 Task: Calculate the distance between San Francisco and Yosemite National Park.
Action: Key pressed san<Key.space>fra
Screenshot: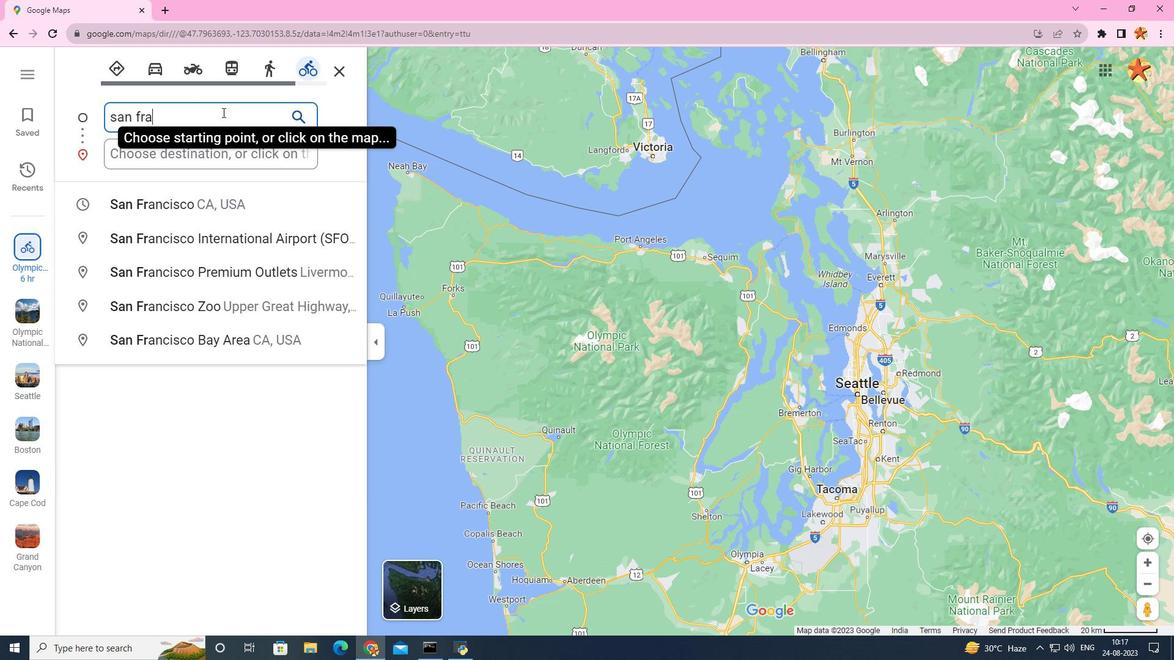 
Action: Mouse moved to (209, 200)
Screenshot: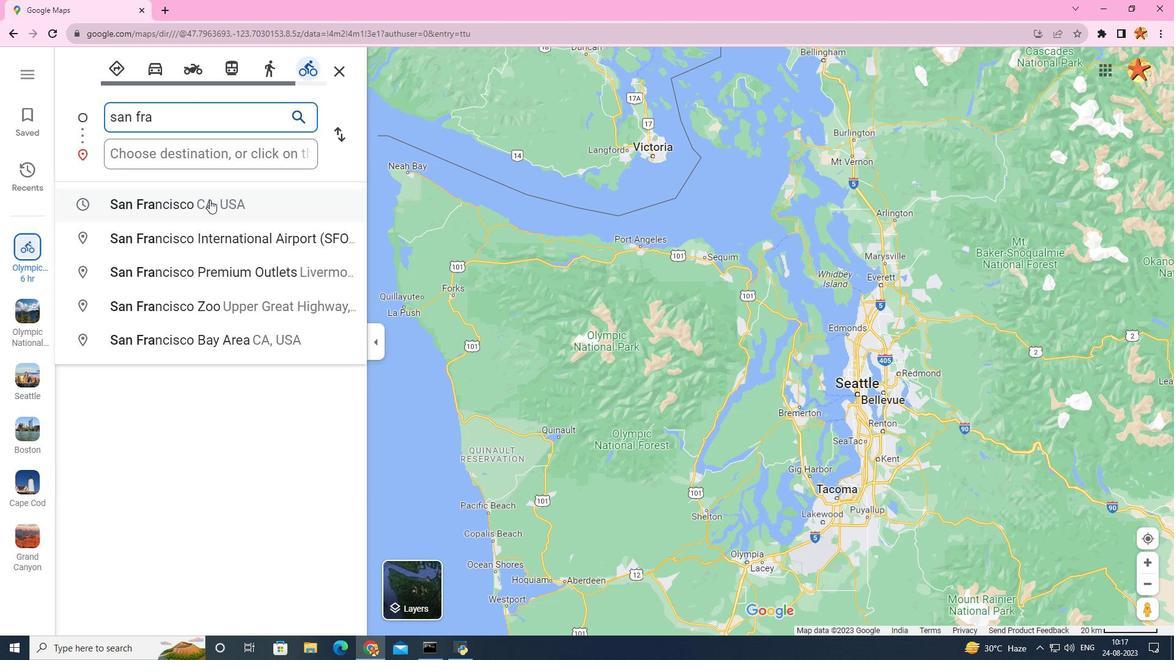 
Action: Mouse pressed left at (209, 200)
Screenshot: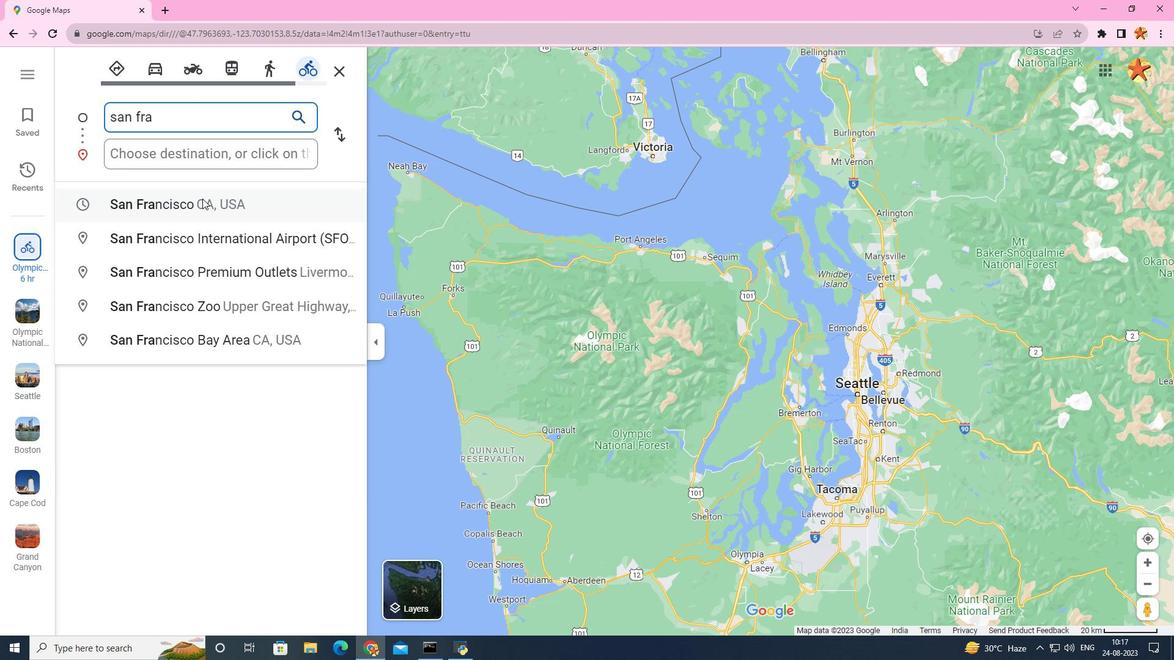 
Action: Mouse moved to (186, 156)
Screenshot: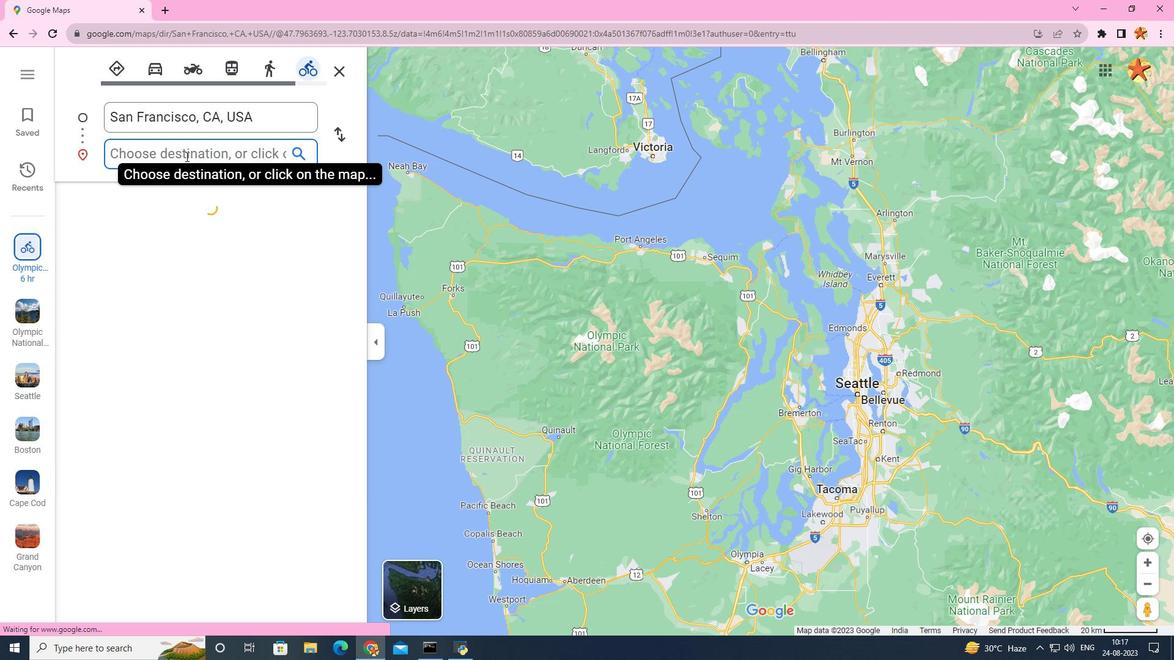 
Action: Mouse pressed left at (186, 156)
Screenshot: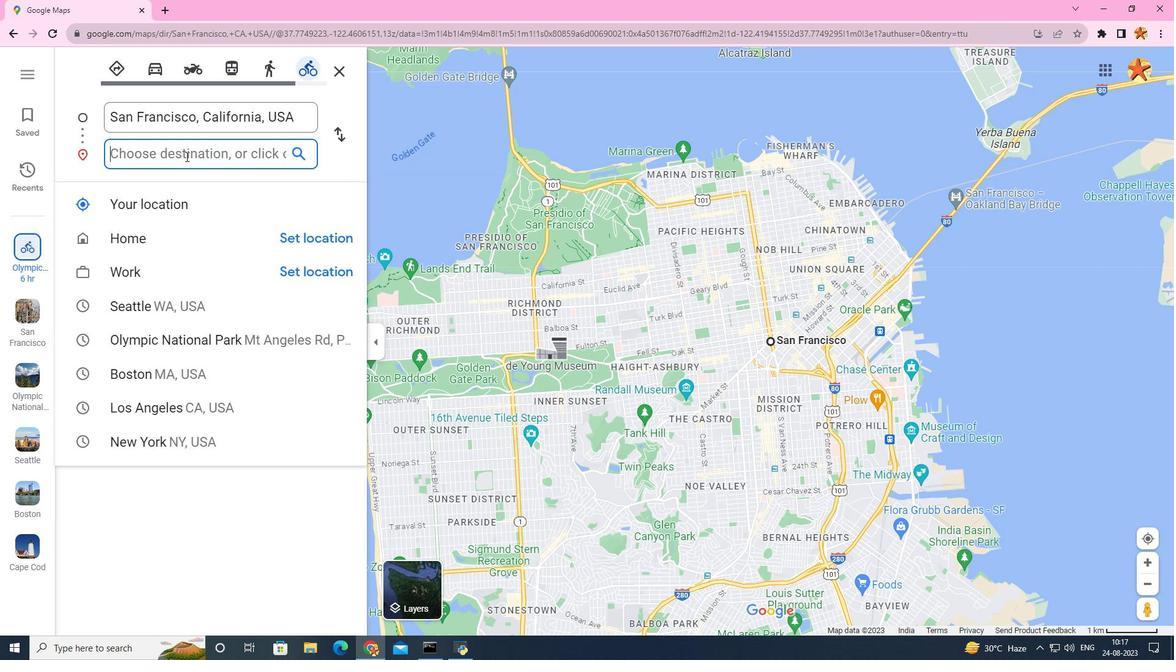 
Action: Key pressed u<Key.backspace>yose
Screenshot: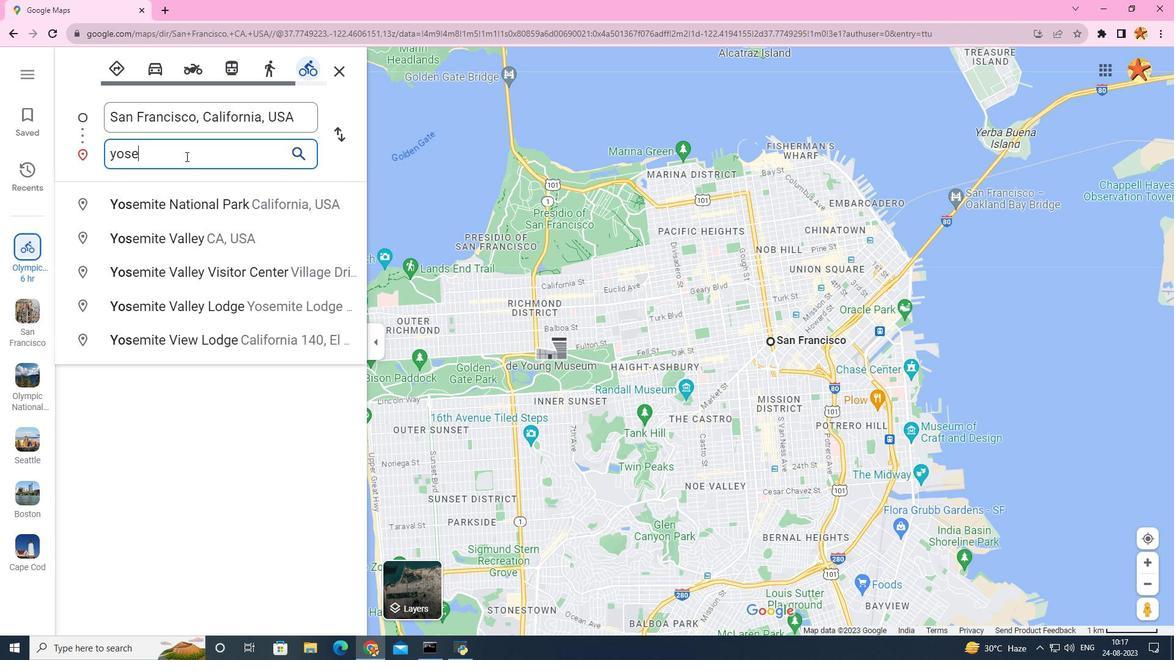 
Action: Mouse moved to (197, 208)
Screenshot: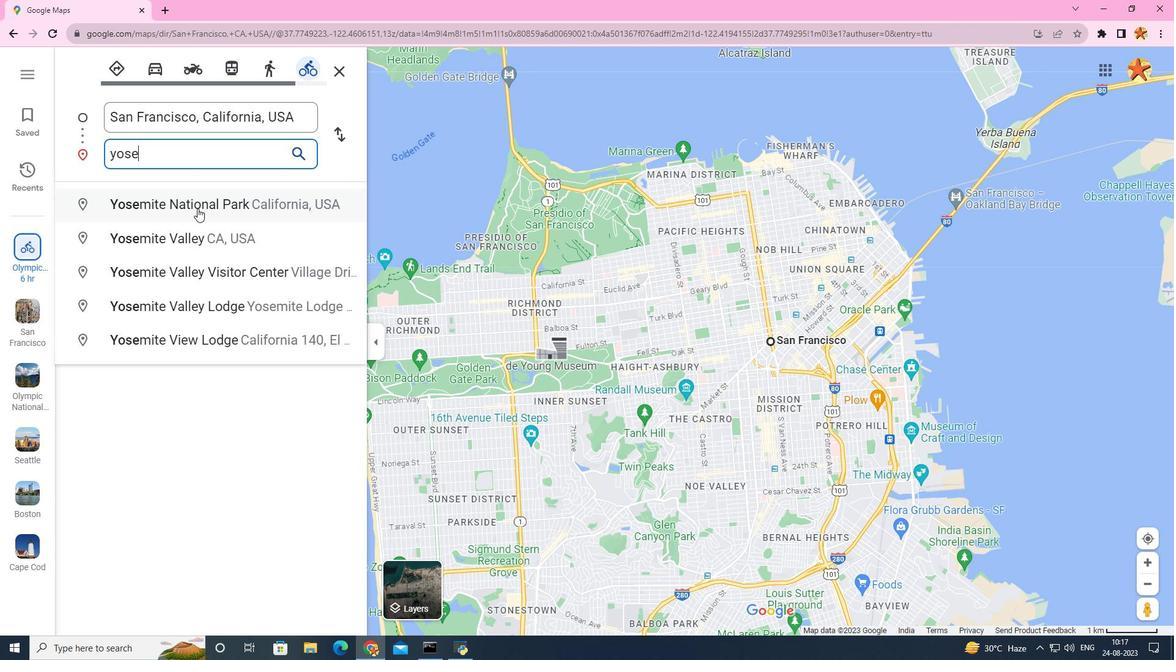 
Action: Mouse pressed left at (197, 208)
Screenshot: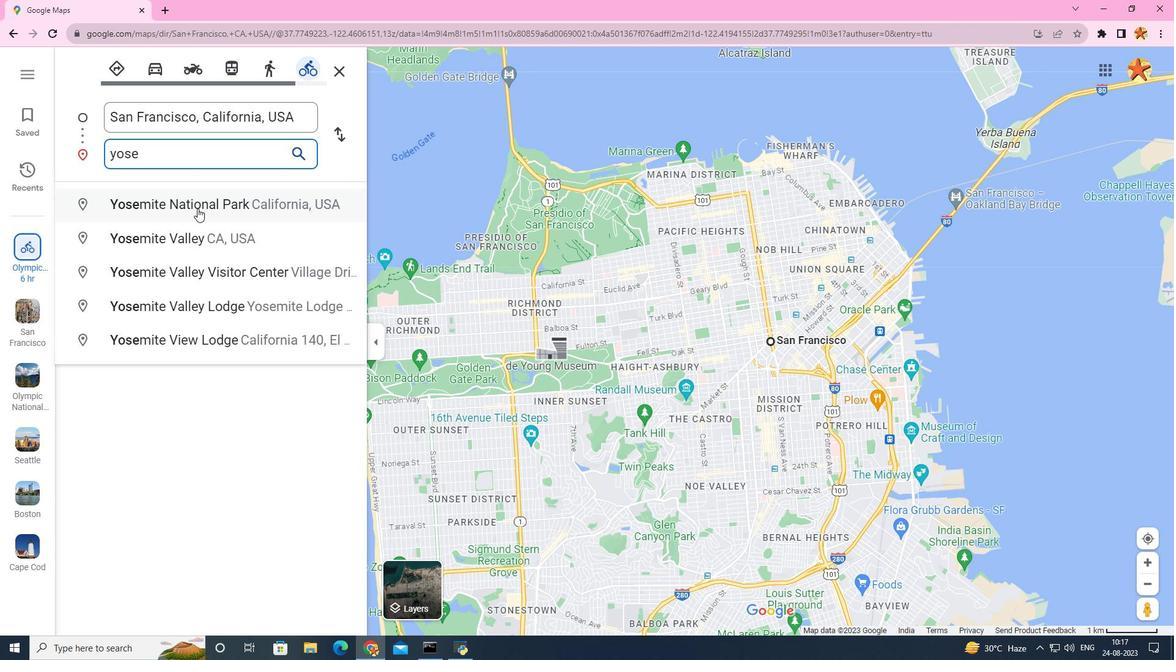 
Action: Mouse moved to (649, 598)
Screenshot: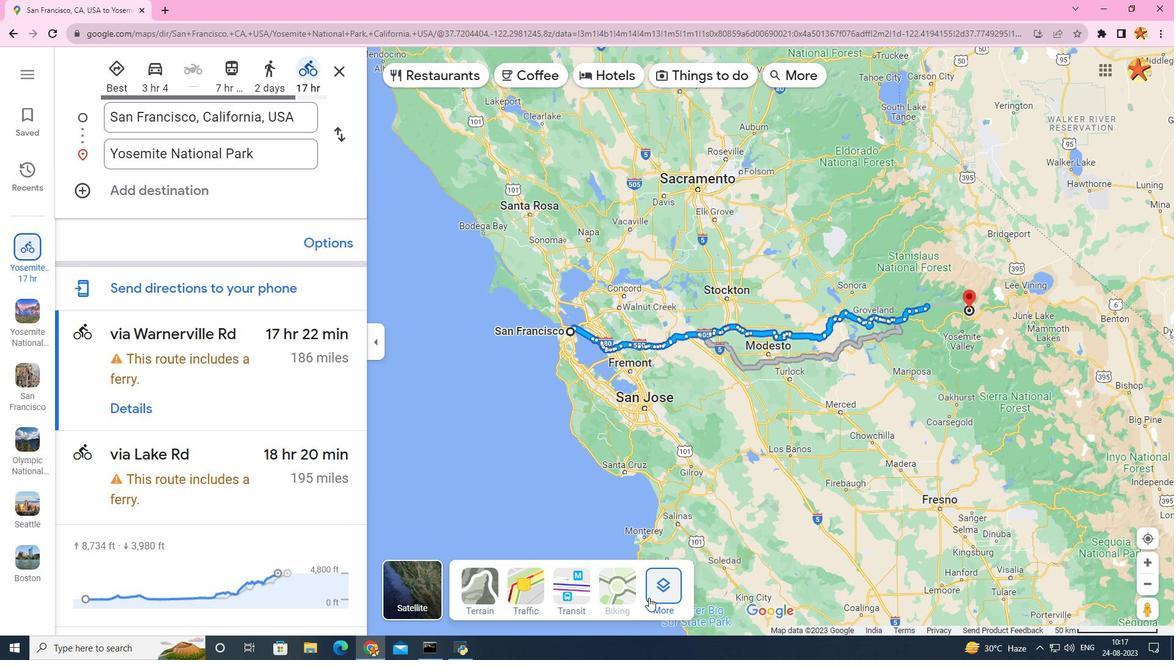 
Action: Mouse pressed left at (649, 598)
Screenshot: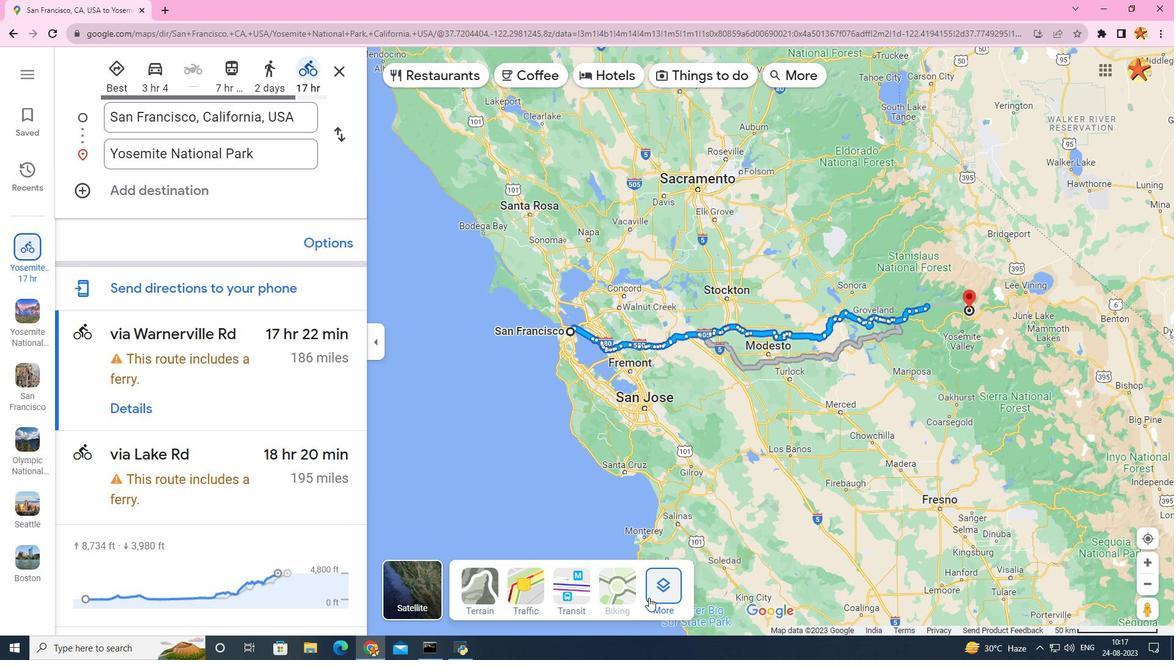 
Action: Mouse moved to (521, 465)
Screenshot: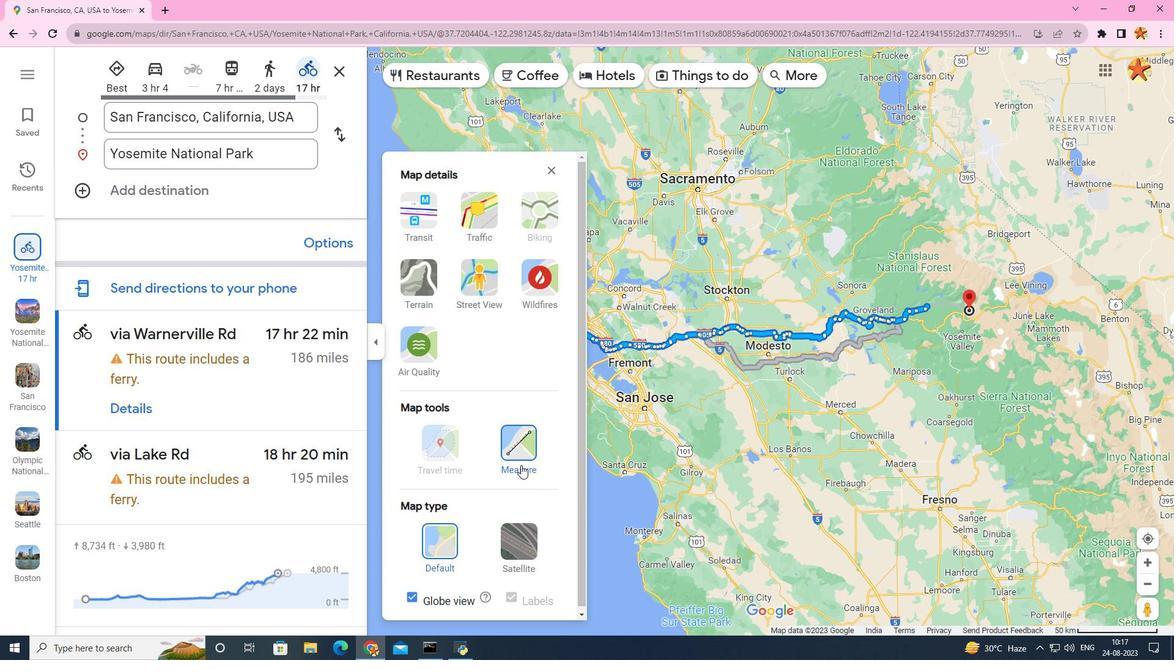 
Action: Mouse pressed left at (521, 465)
Screenshot: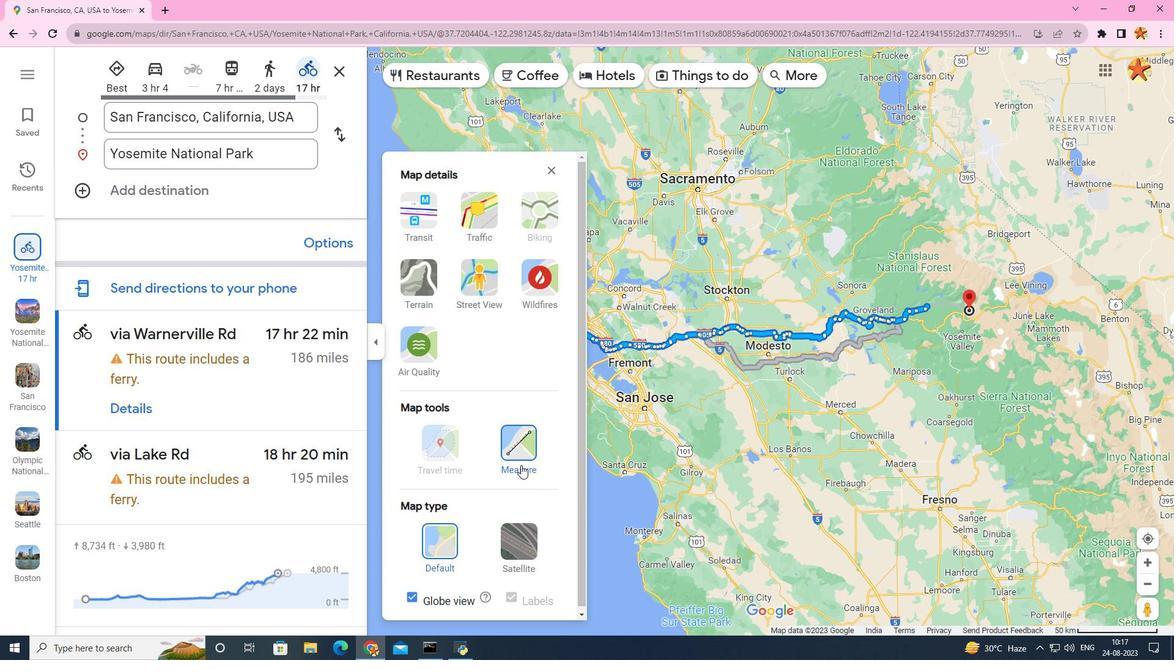 
Action: Mouse moved to (682, 476)
Screenshot: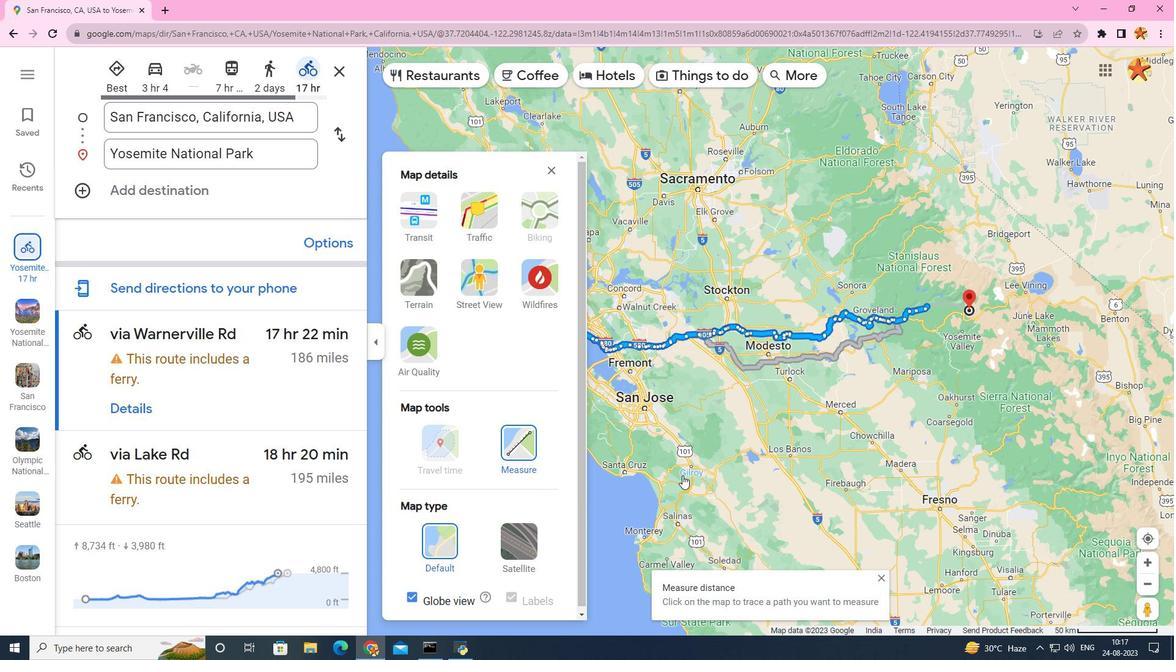 
Action: Mouse scrolled (682, 475) with delta (0, 0)
Screenshot: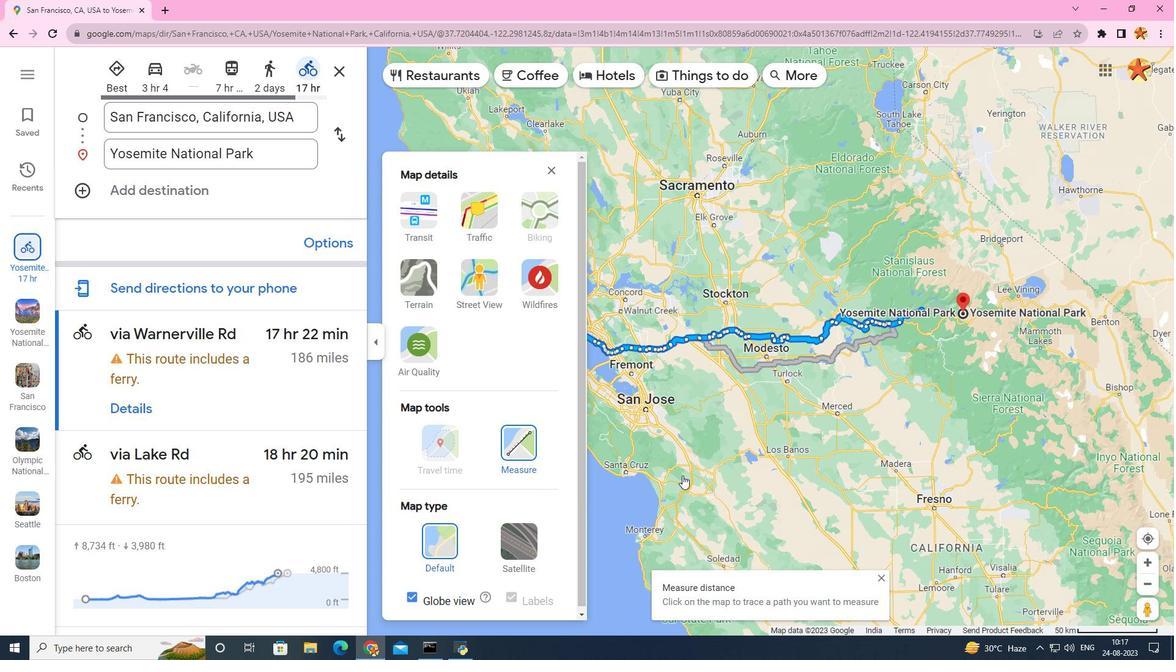 
Action: Mouse scrolled (682, 475) with delta (0, 0)
Screenshot: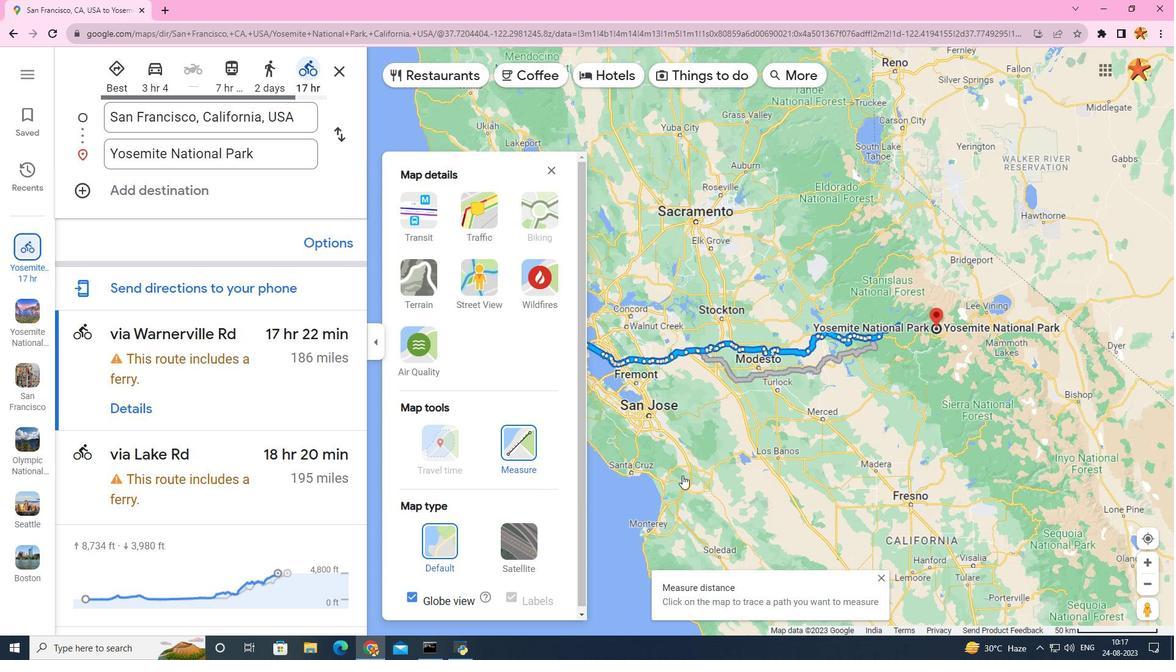 
Action: Mouse scrolled (682, 475) with delta (0, 0)
Screenshot: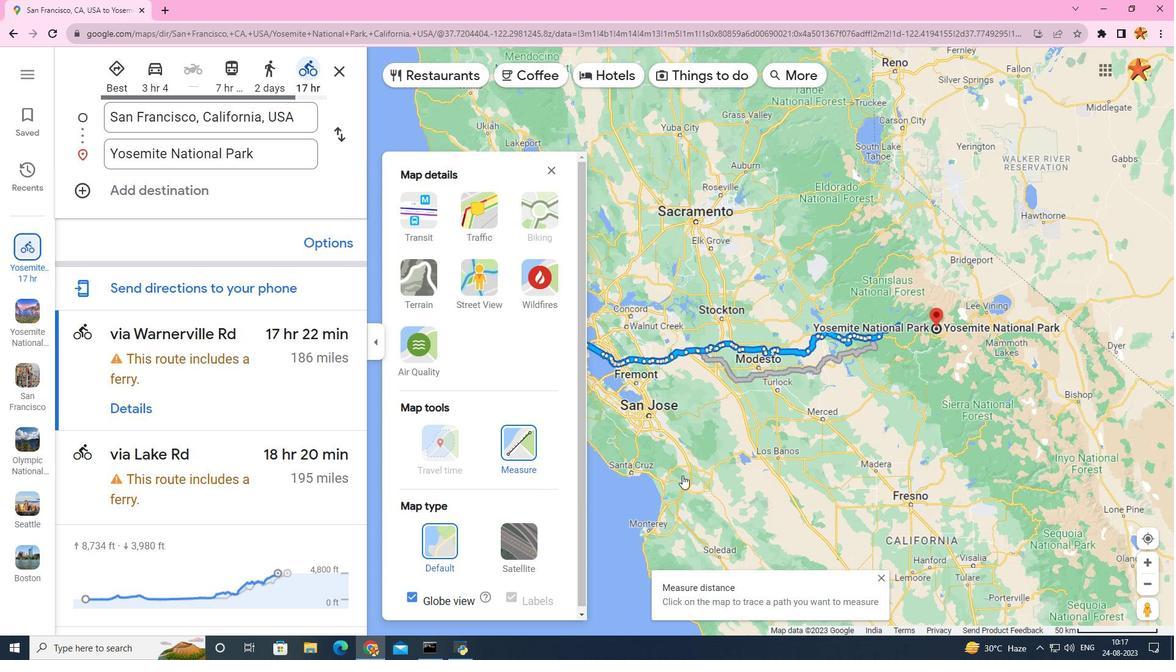 
Action: Mouse scrolled (682, 475) with delta (0, 0)
Screenshot: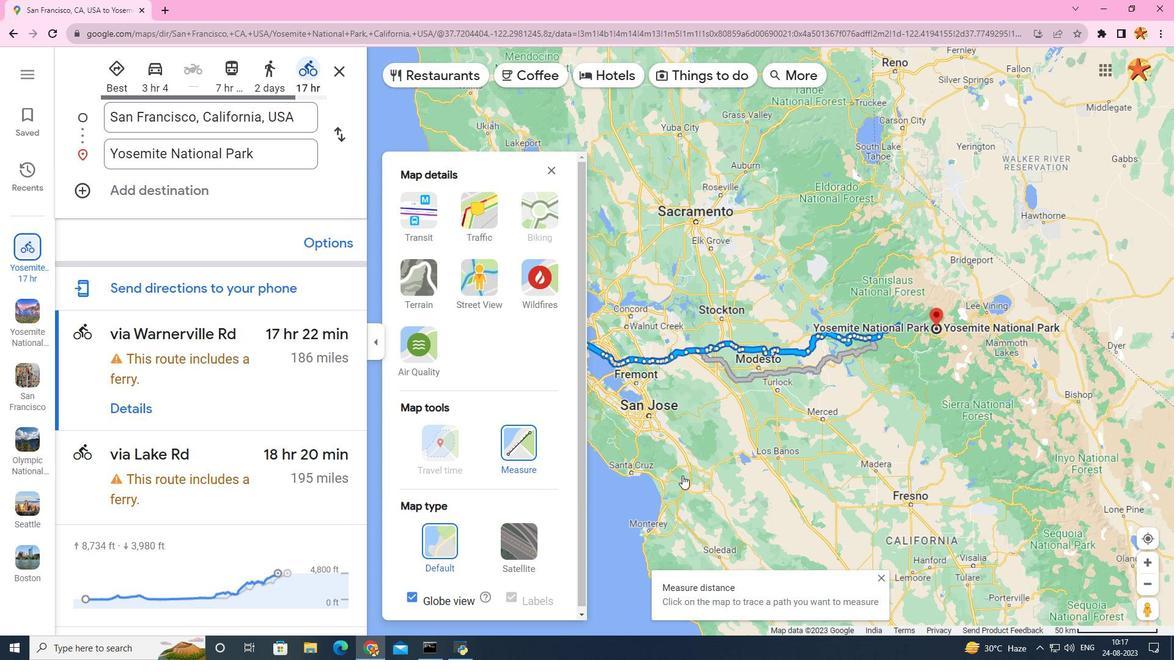 
Action: Mouse scrolled (682, 476) with delta (0, 0)
Screenshot: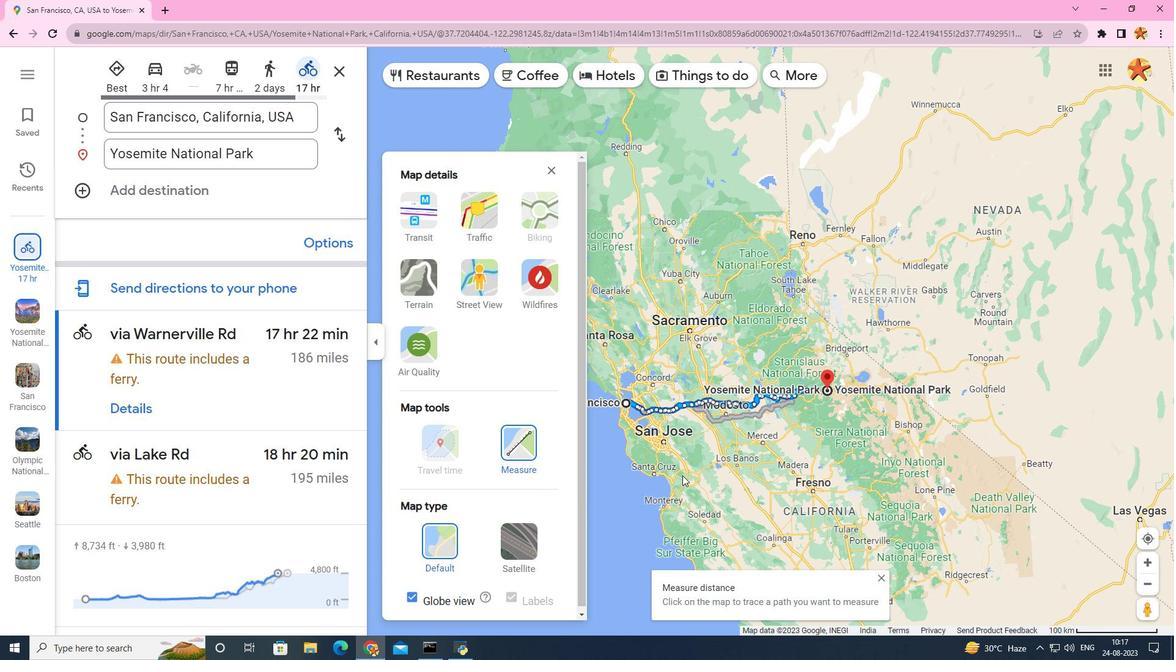 
Action: Mouse scrolled (682, 476) with delta (0, 0)
Screenshot: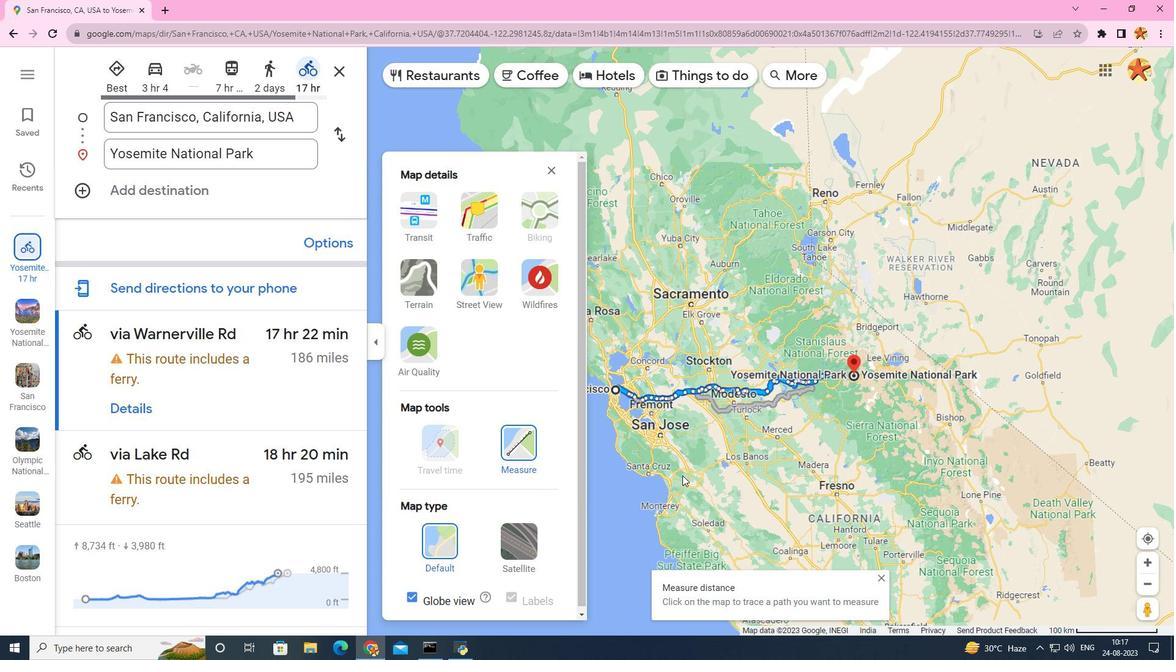 
Action: Mouse scrolled (682, 476) with delta (0, 0)
Screenshot: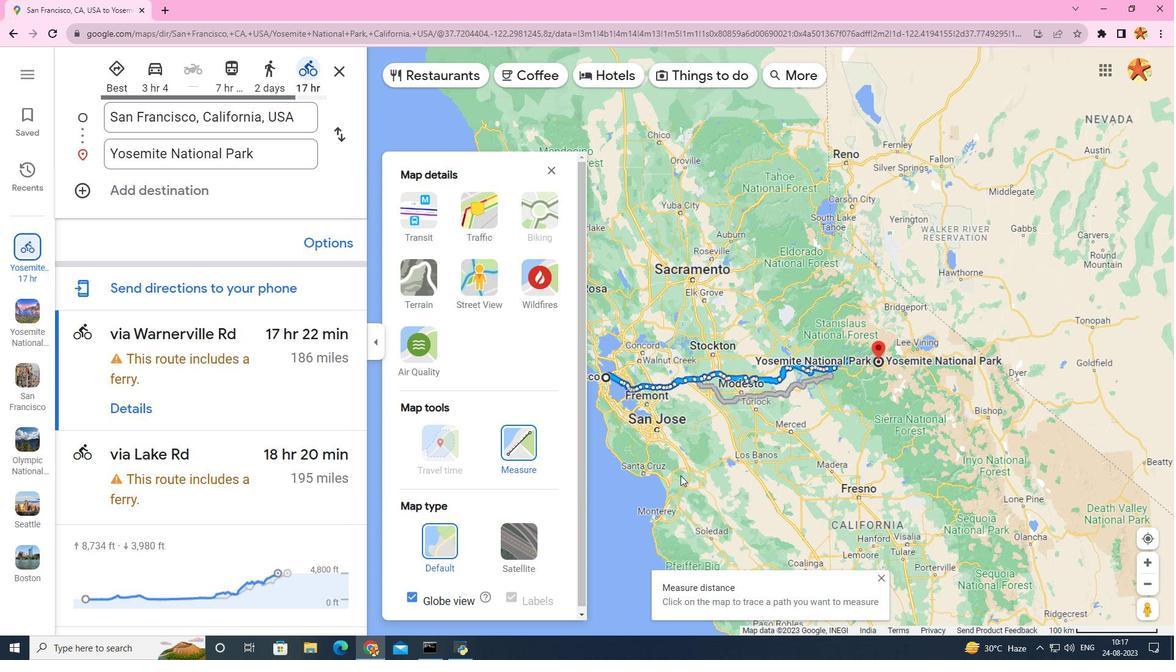 
Action: Mouse scrolled (682, 476) with delta (0, 0)
Screenshot: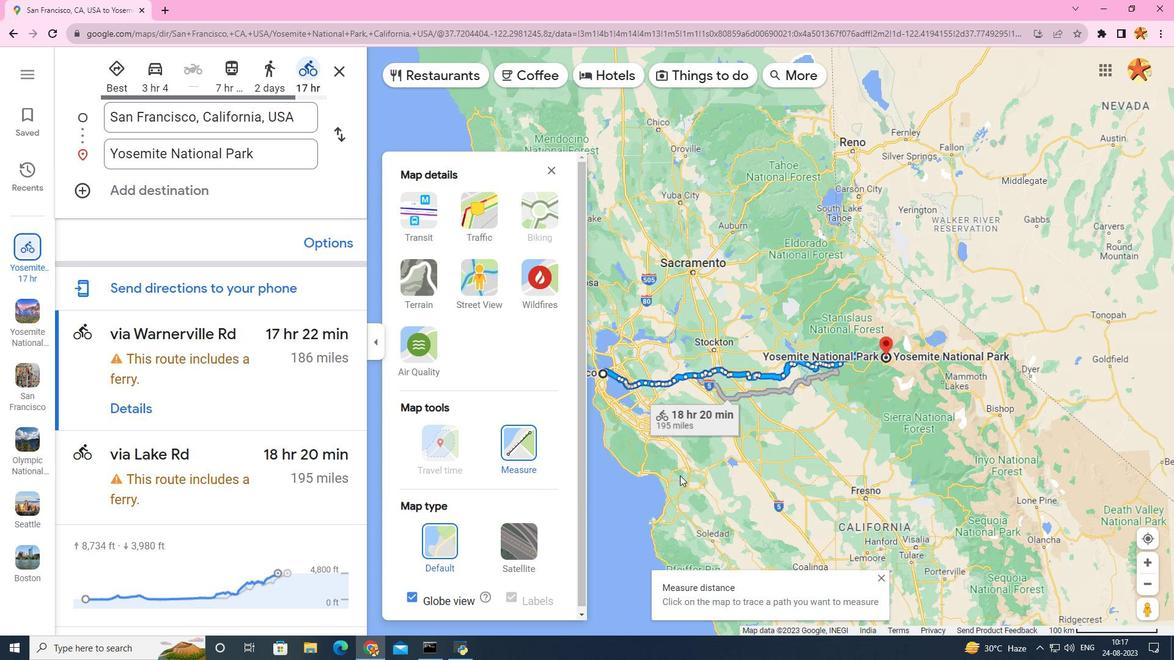 
Action: Mouse moved to (680, 476)
Screenshot: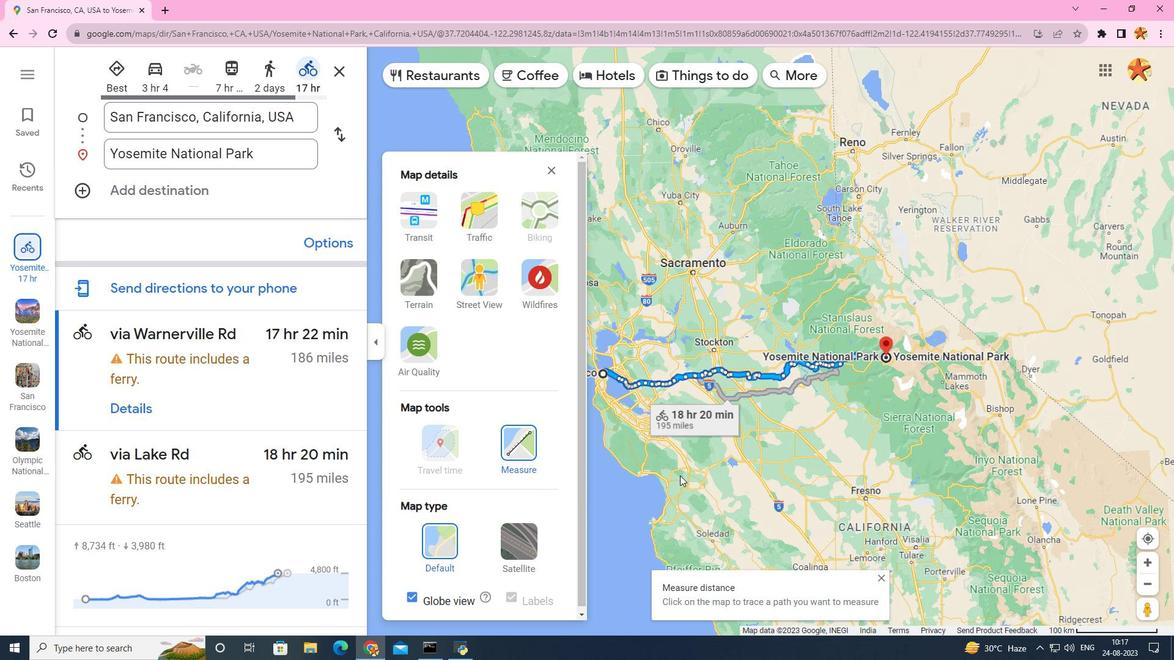 
Action: Mouse scrolled (680, 476) with delta (0, 0)
Screenshot: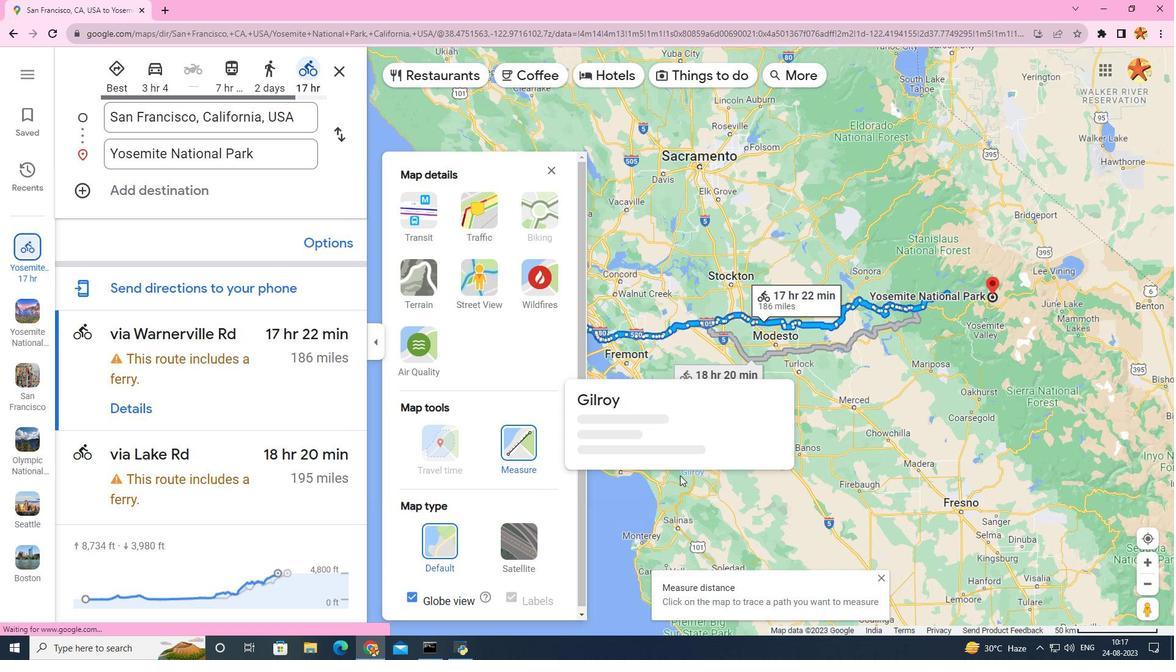 
Action: Mouse scrolled (680, 476) with delta (0, 0)
Screenshot: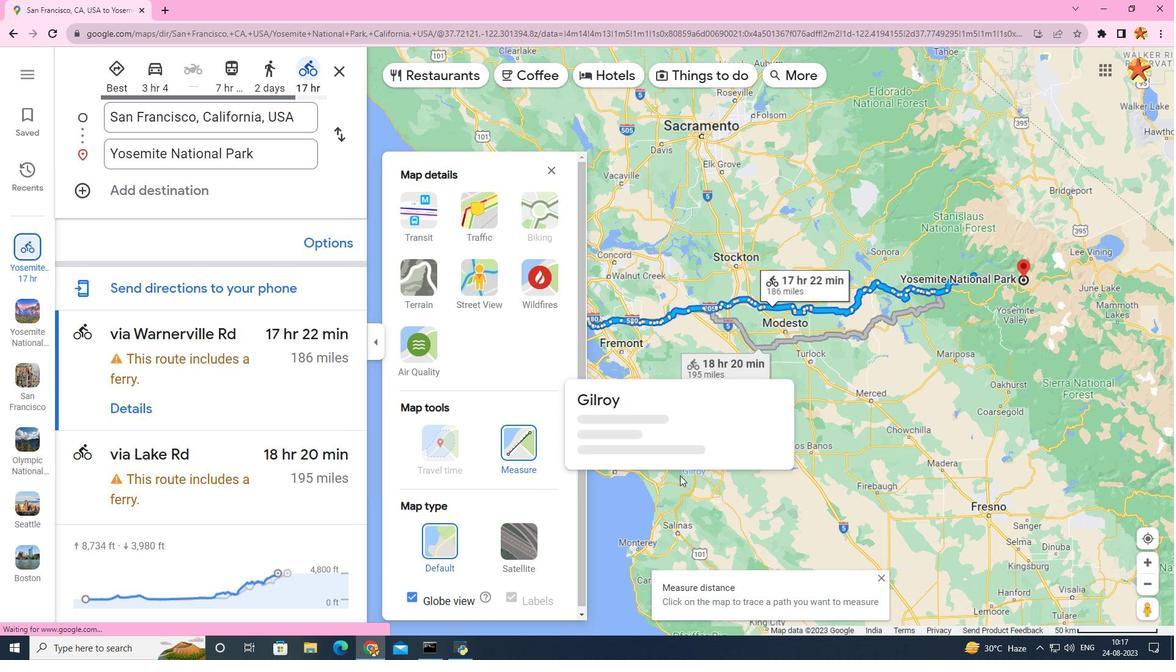 
Action: Mouse scrolled (680, 475) with delta (0, 0)
Screenshot: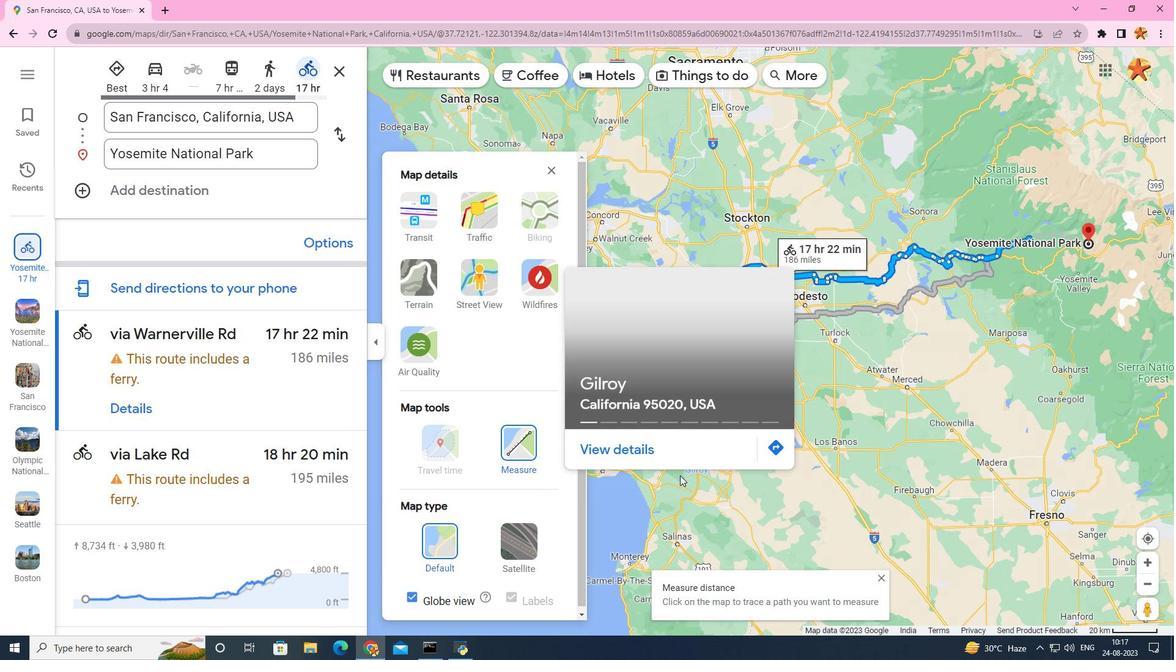 
Action: Mouse scrolled (680, 475) with delta (0, 0)
Screenshot: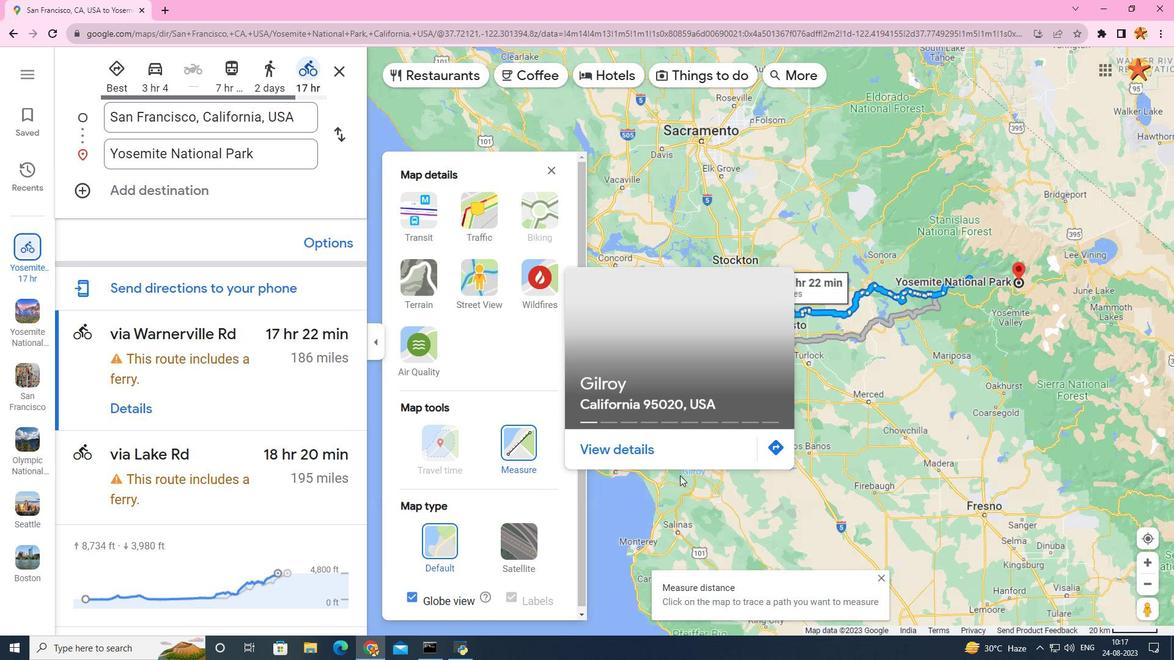 
Action: Mouse moved to (923, 314)
Screenshot: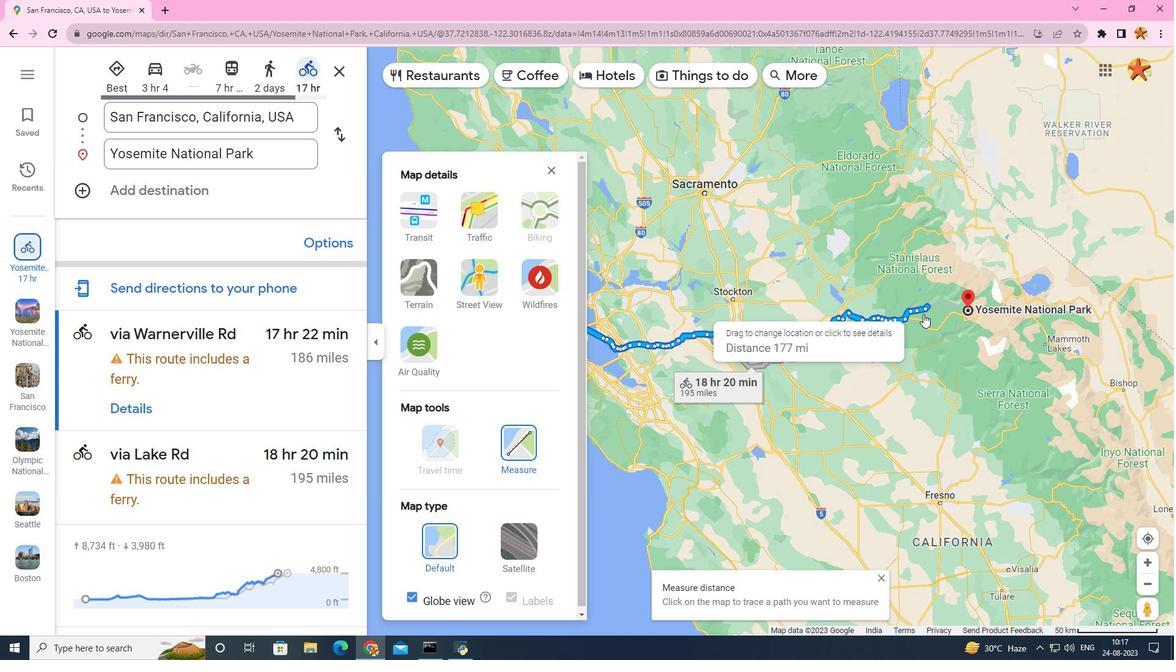 
Action: Mouse scrolled (923, 313) with delta (0, 0)
Screenshot: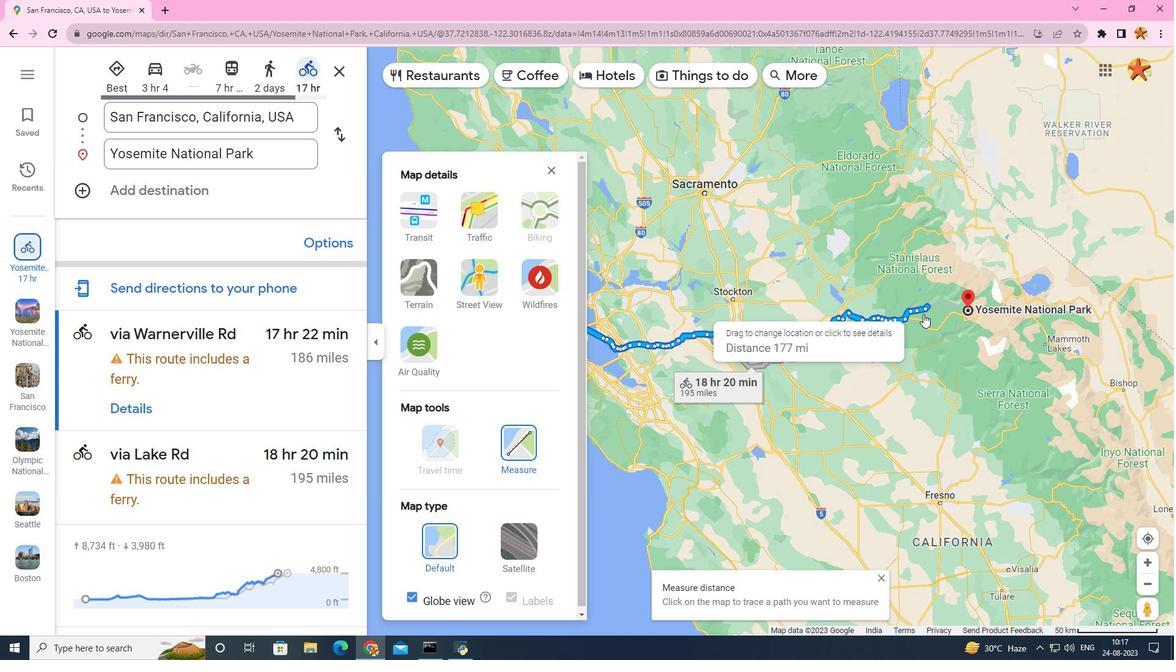 
Action: Mouse scrolled (923, 313) with delta (0, 0)
Screenshot: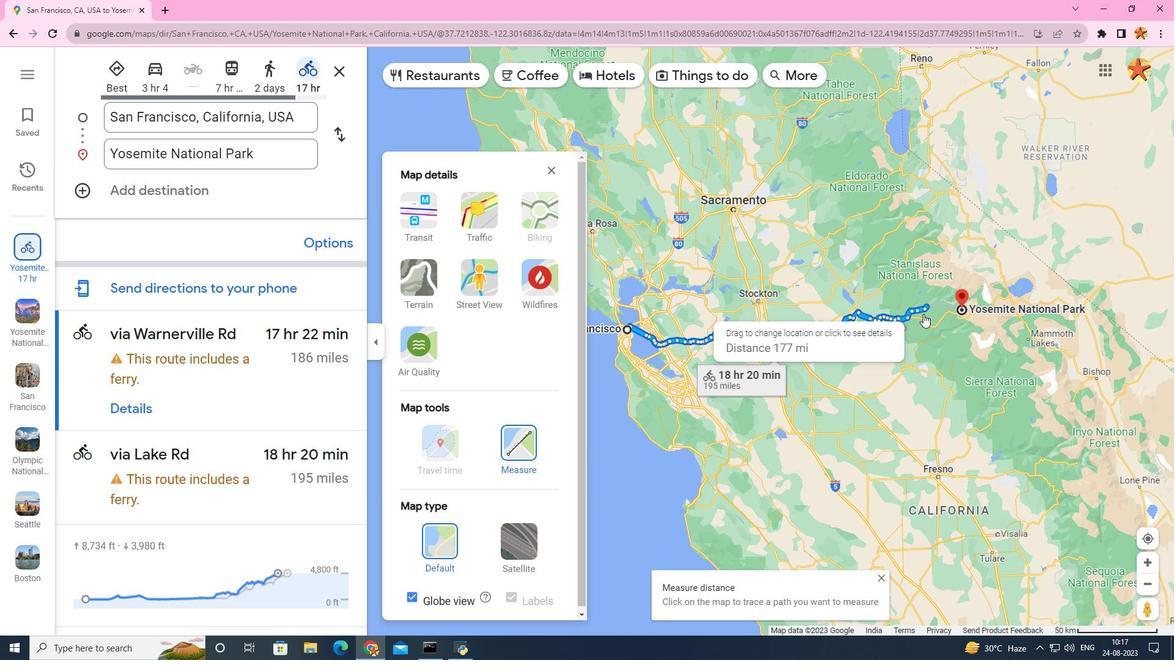 
Action: Mouse moved to (671, 327)
Screenshot: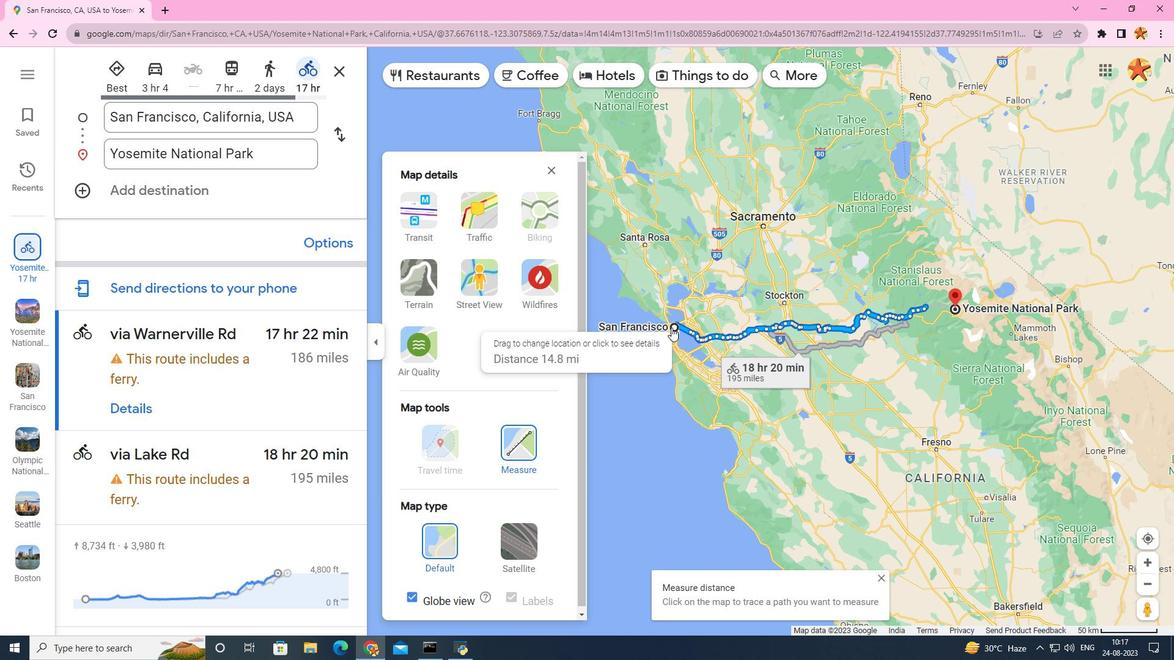 
Action: Mouse pressed left at (671, 327)
Screenshot: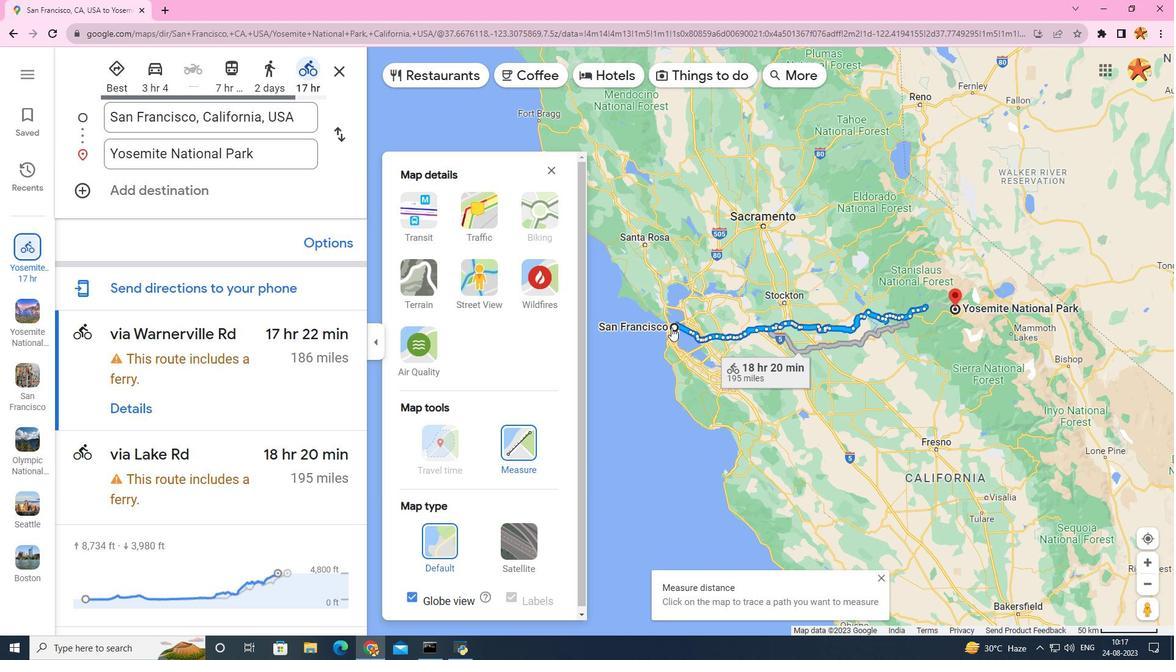 
Action: Mouse moved to (953, 310)
Screenshot: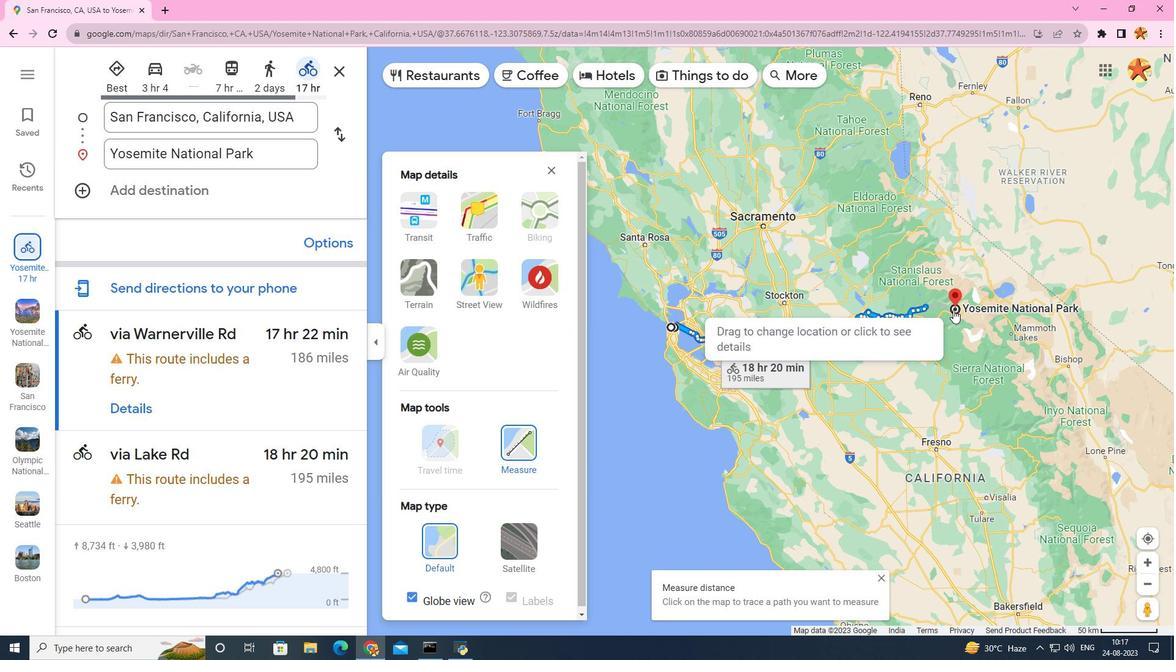 
Action: Mouse pressed left at (953, 310)
Screenshot: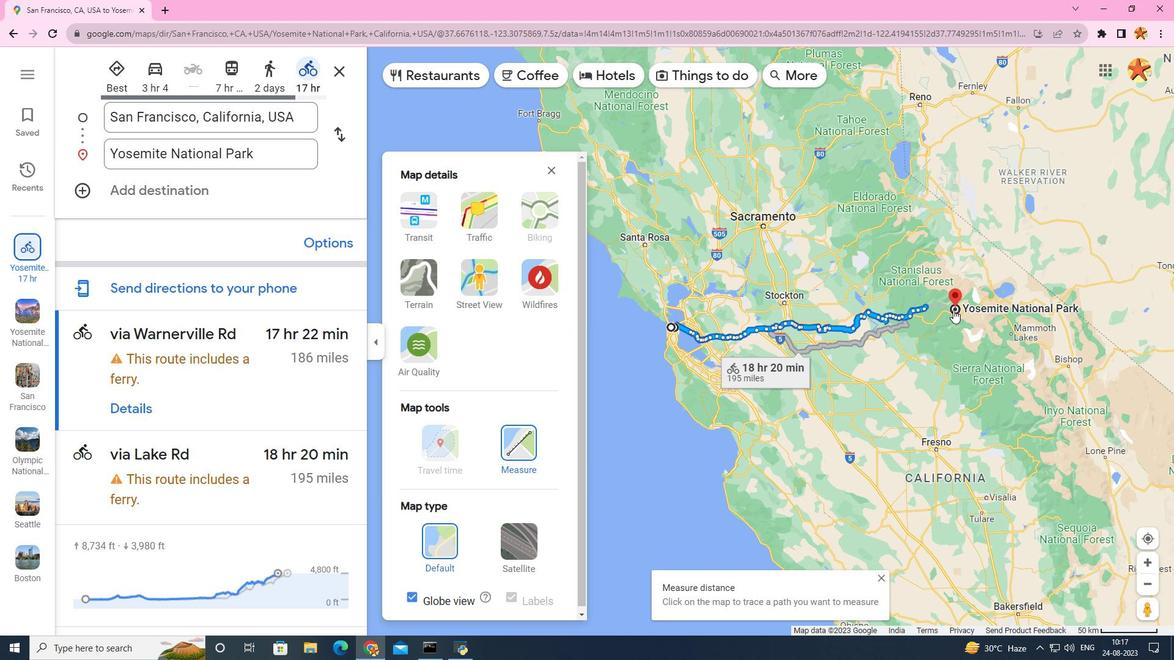 
Action: Mouse moved to (862, 384)
Screenshot: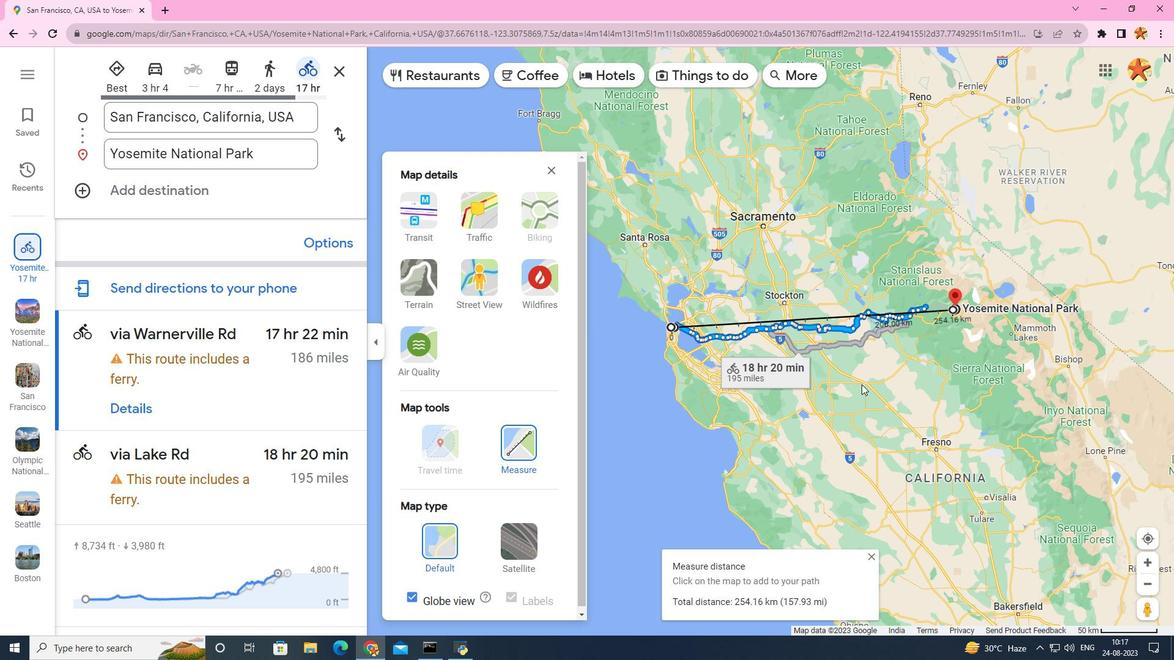 
